 Task: Add the task  Implement a new virtual private network (VPN) system for a company to the section Code Review Sprint in the project AgileMentor and add a Due Date to the respective task as 2024/03/11
Action: Mouse moved to (74, 229)
Screenshot: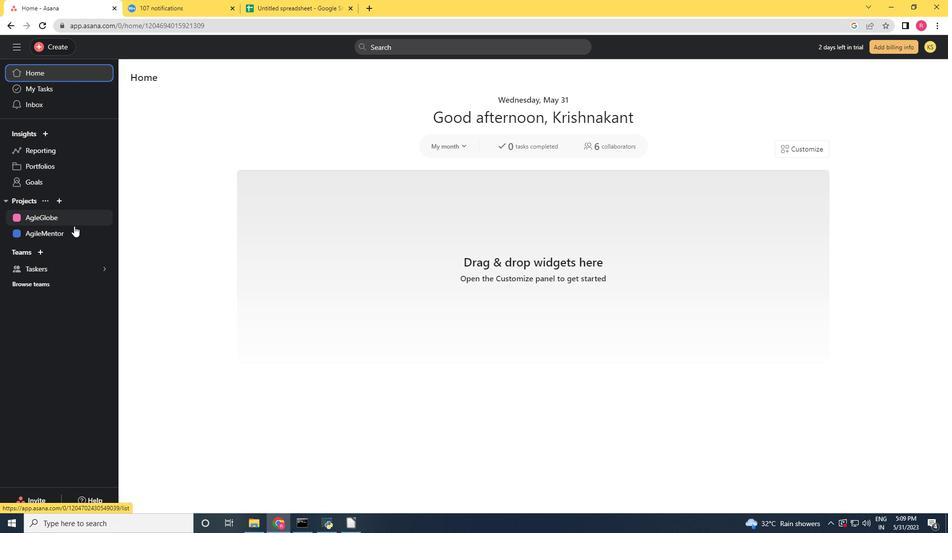 
Action: Mouse pressed left at (74, 229)
Screenshot: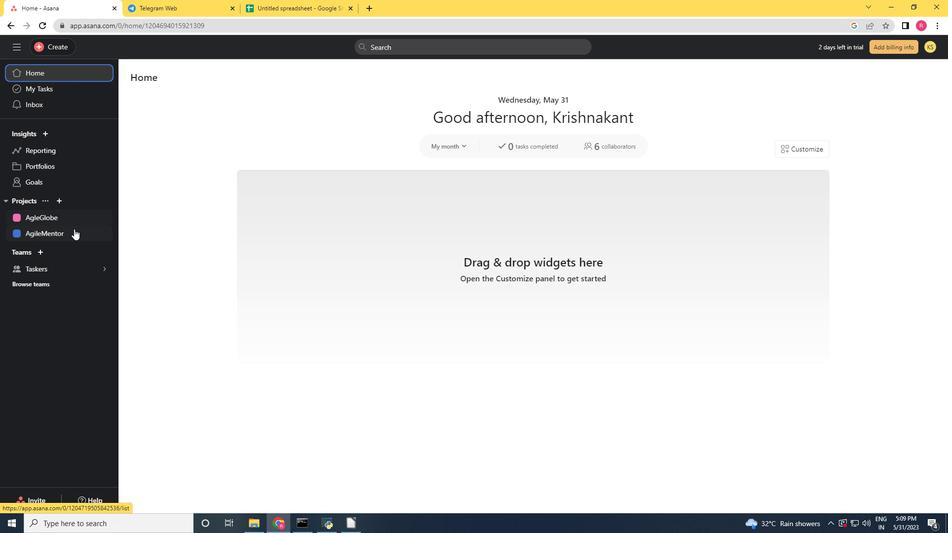 
Action: Mouse moved to (423, 326)
Screenshot: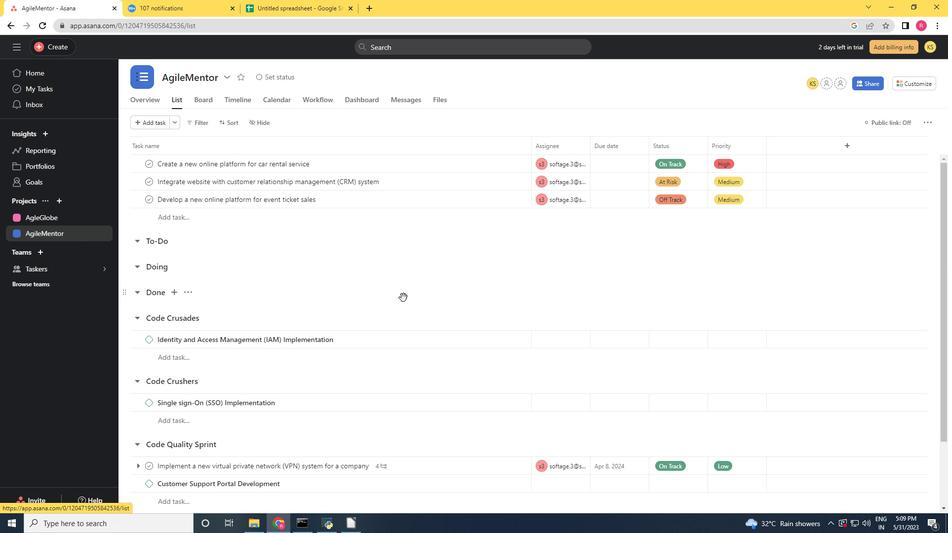 
Action: Mouse scrolled (423, 325) with delta (0, 0)
Screenshot: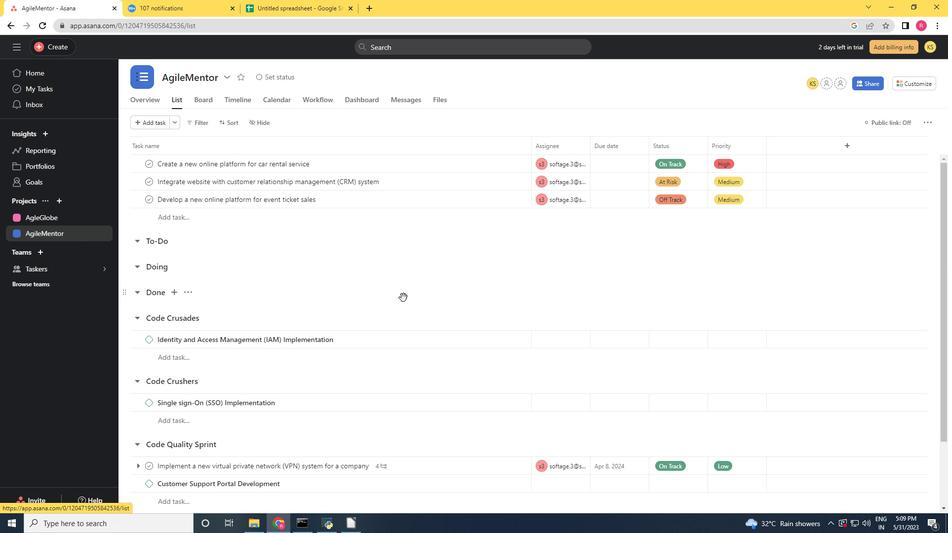 
Action: Mouse moved to (427, 330)
Screenshot: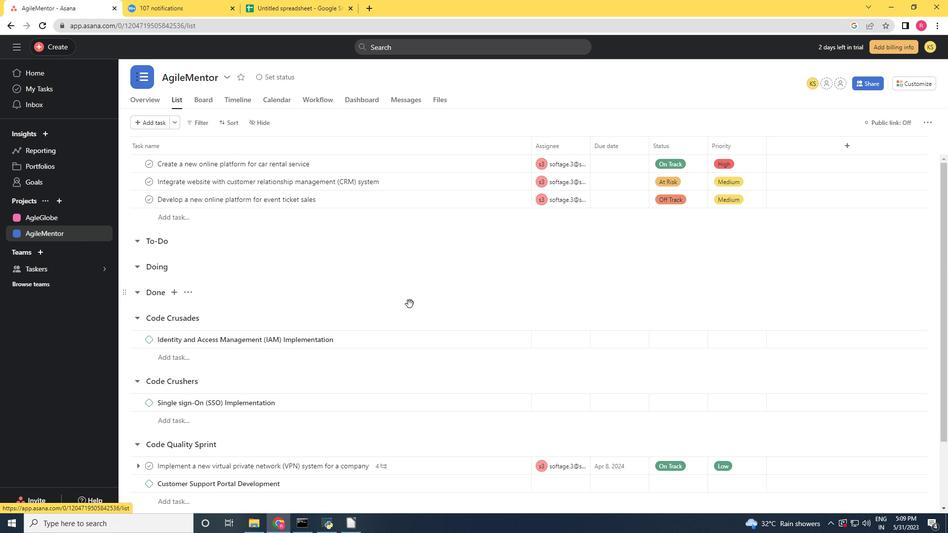 
Action: Mouse scrolled (427, 329) with delta (0, 0)
Screenshot: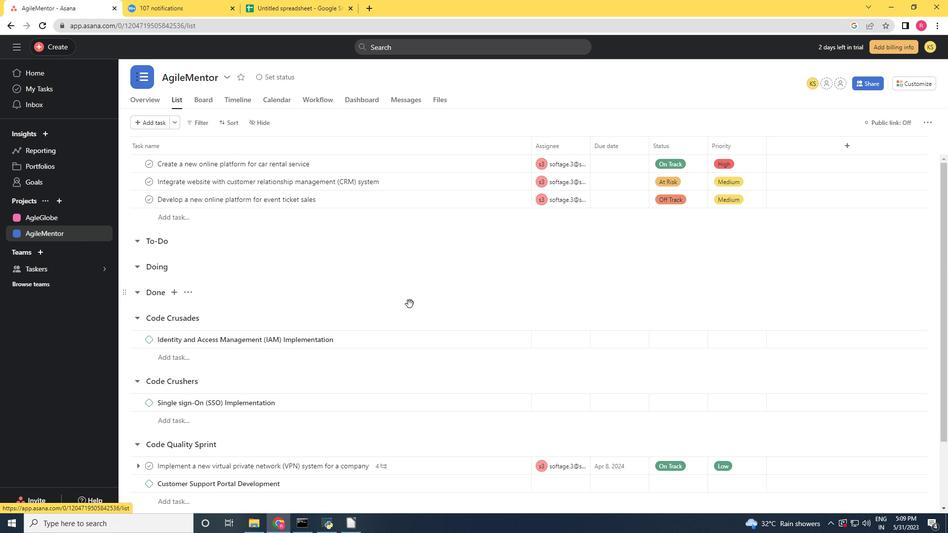 
Action: Mouse moved to (427, 330)
Screenshot: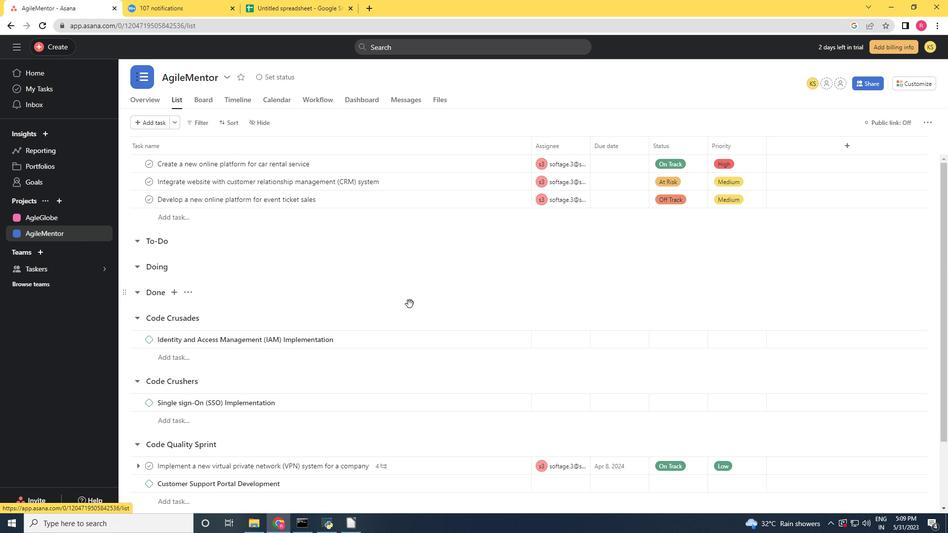 
Action: Mouse scrolled (427, 330) with delta (0, 0)
Screenshot: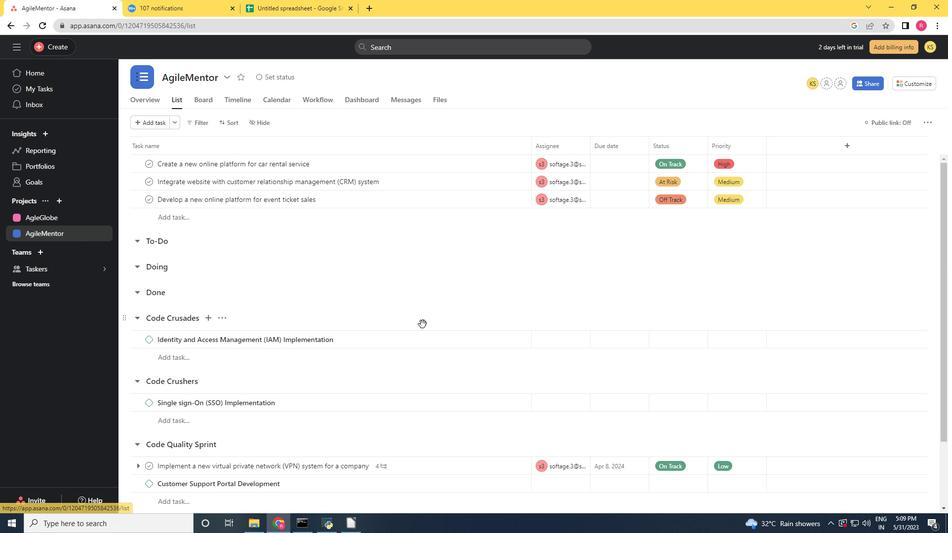 
Action: Mouse moved to (428, 331)
Screenshot: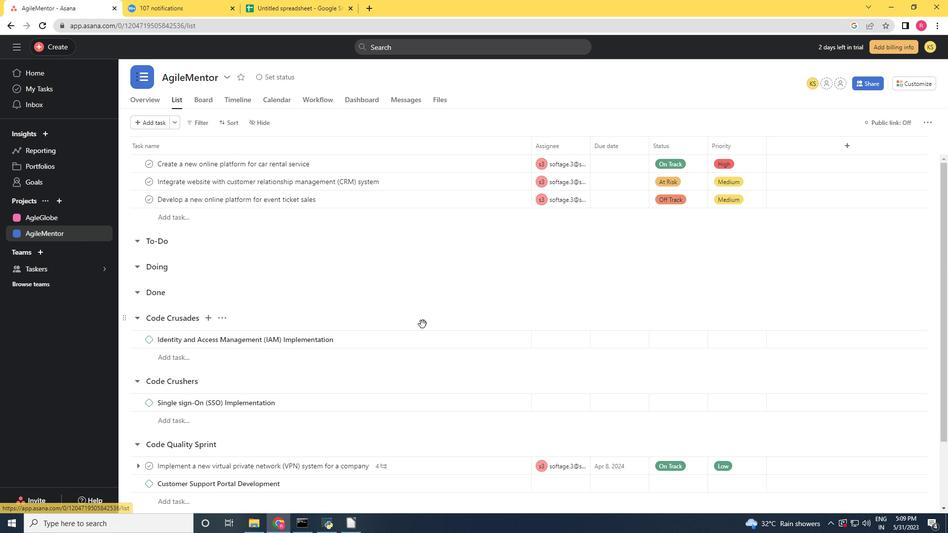 
Action: Mouse scrolled (428, 330) with delta (0, 0)
Screenshot: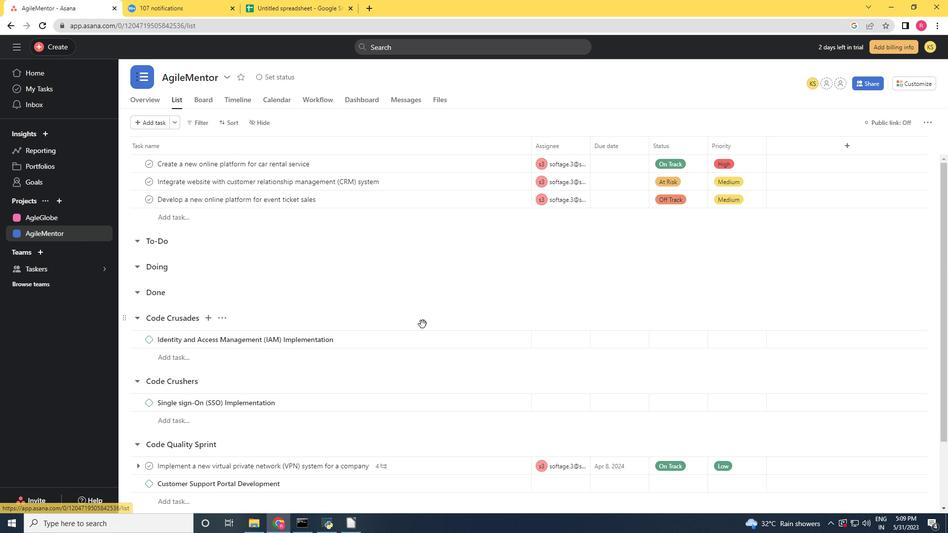 
Action: Mouse moved to (429, 334)
Screenshot: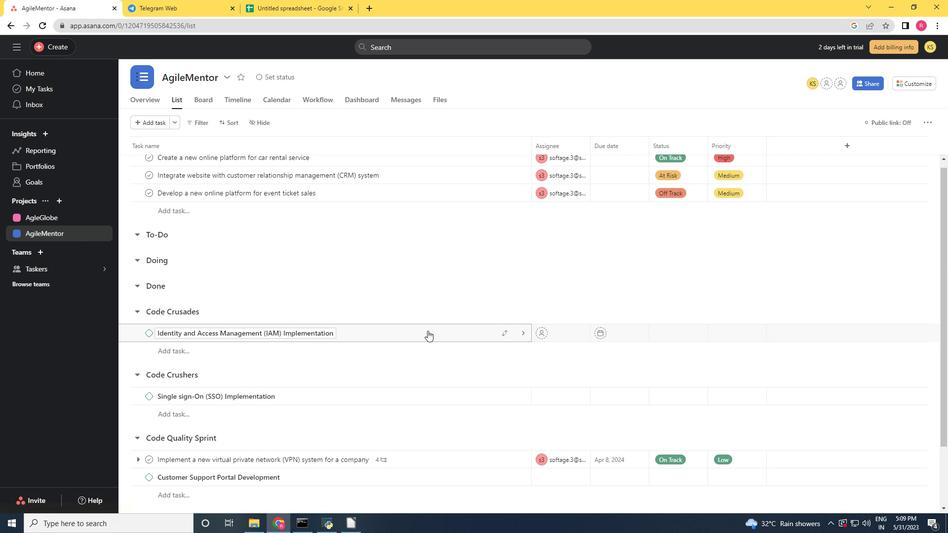
Action: Mouse scrolled (428, 333) with delta (0, 0)
Screenshot: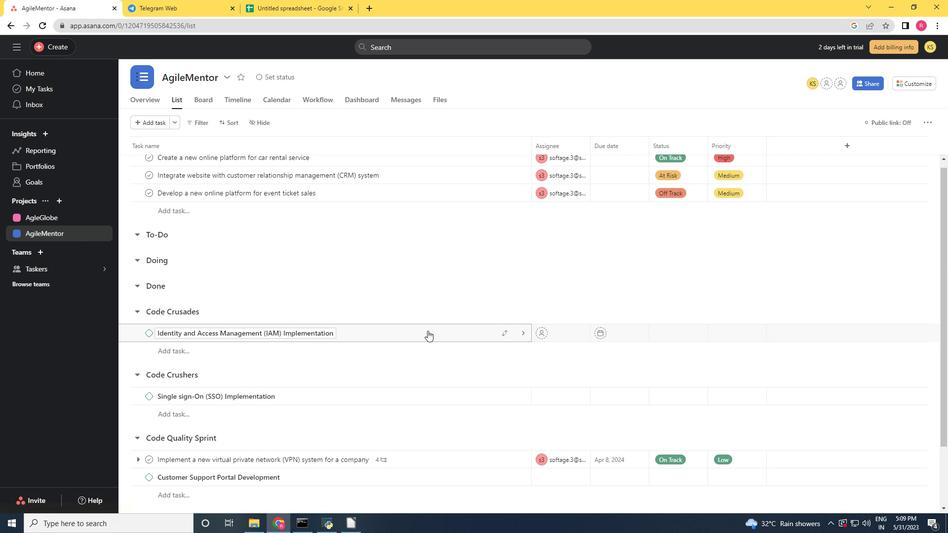 
Action: Mouse moved to (507, 388)
Screenshot: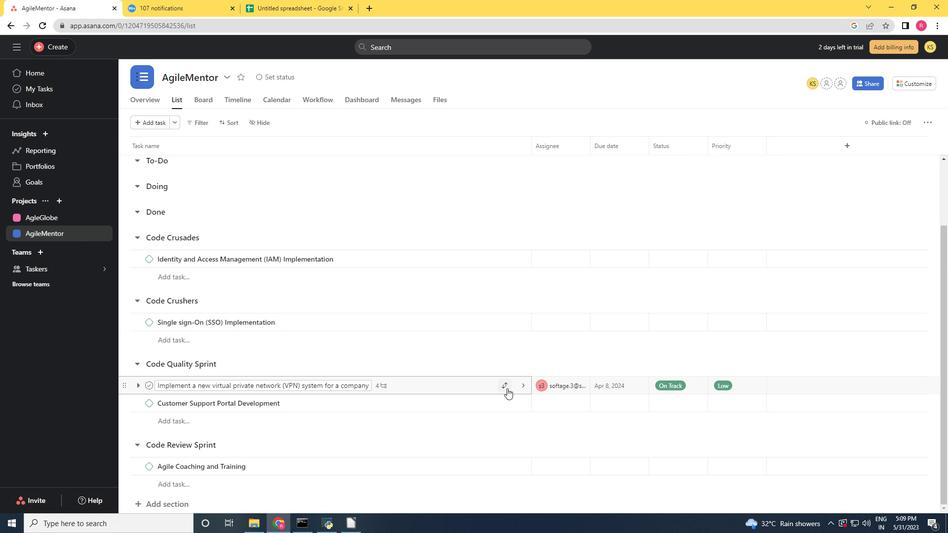 
Action: Mouse pressed left at (507, 388)
Screenshot: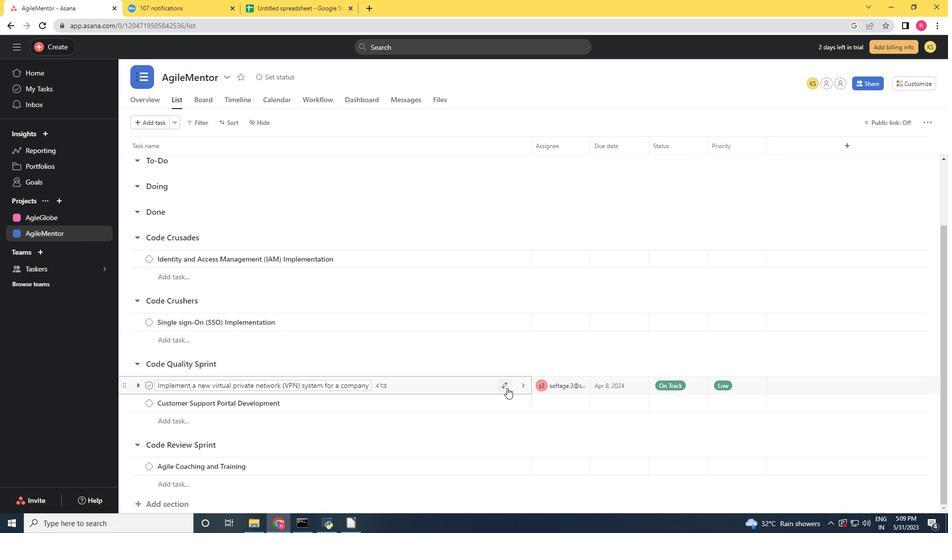 
Action: Mouse moved to (497, 366)
Screenshot: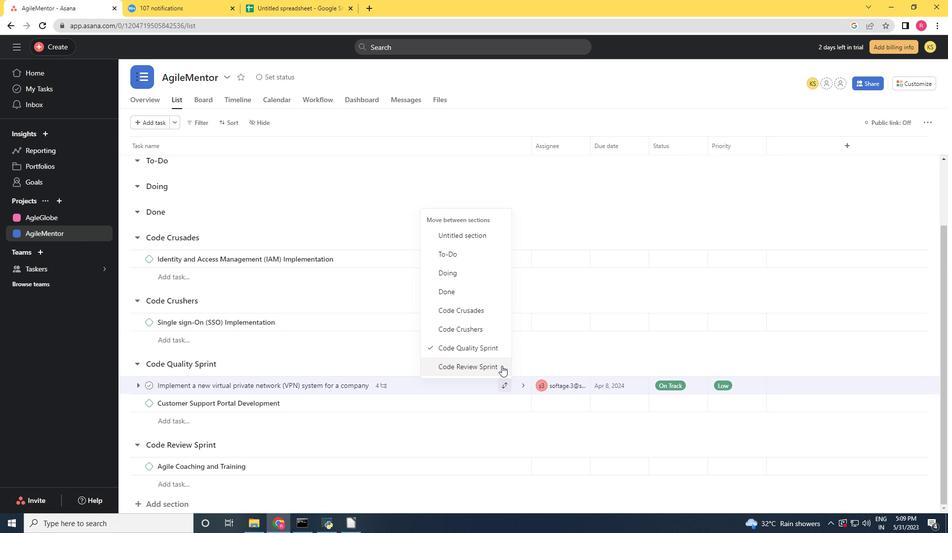 
Action: Mouse pressed left at (497, 366)
Screenshot: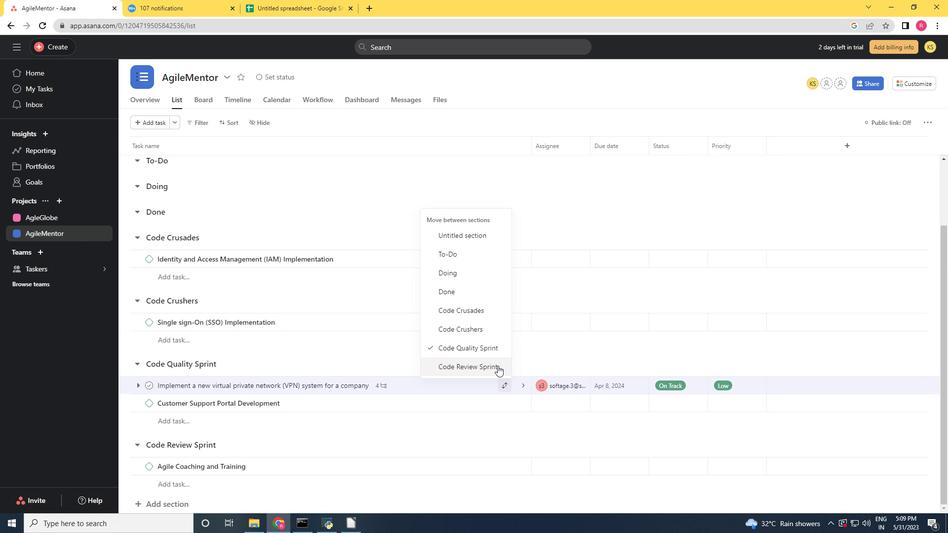 
Action: Mouse moved to (498, 364)
Screenshot: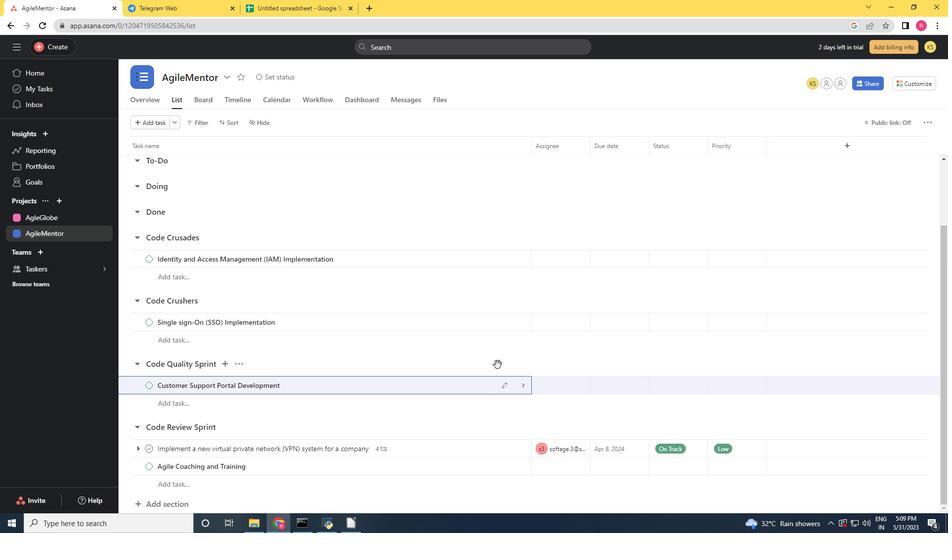 
Action: Mouse scrolled (498, 364) with delta (0, 0)
Screenshot: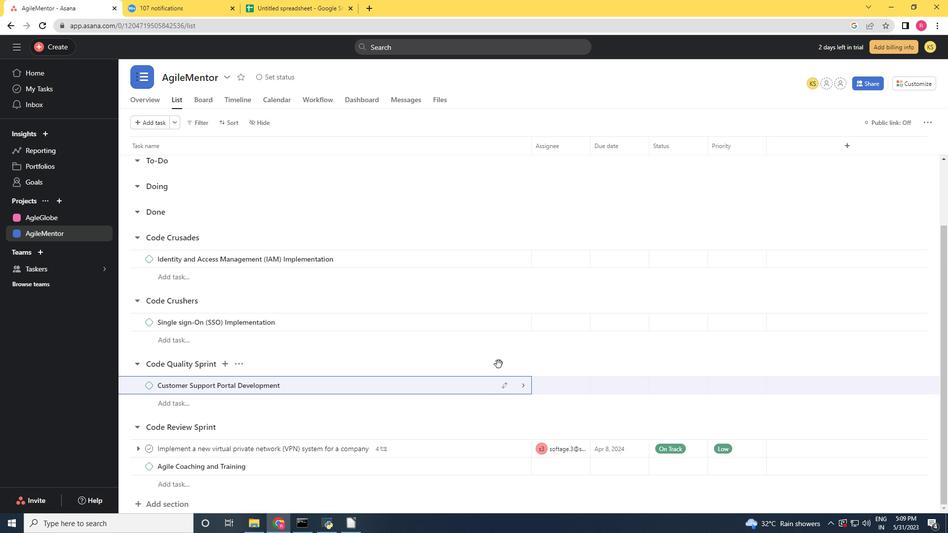 
Action: Mouse scrolled (498, 364) with delta (0, 0)
Screenshot: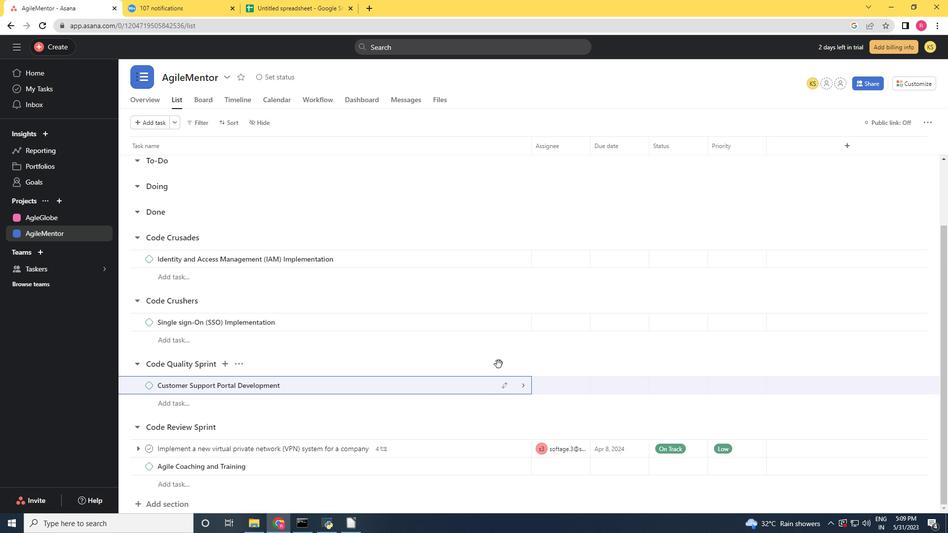 
Action: Mouse scrolled (498, 364) with delta (0, 0)
Screenshot: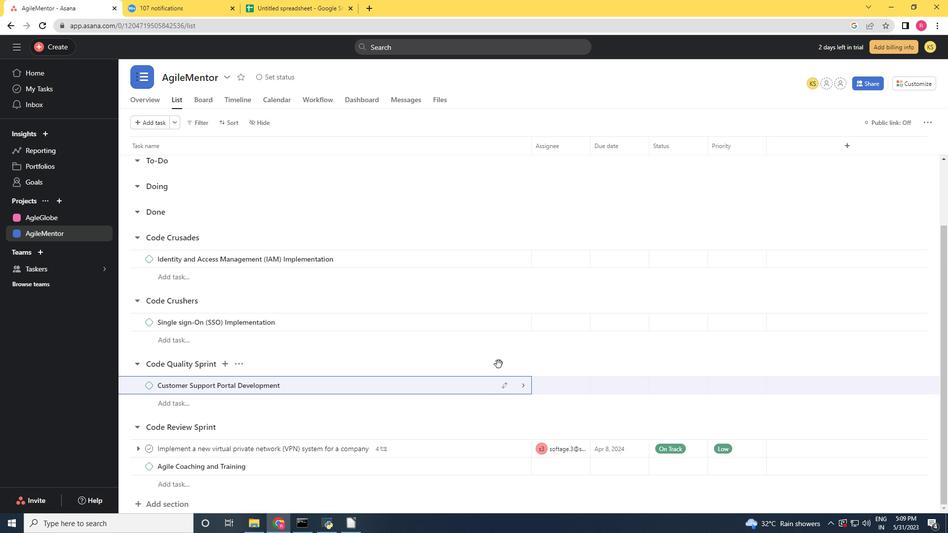 
Action: Mouse scrolled (498, 364) with delta (0, 0)
Screenshot: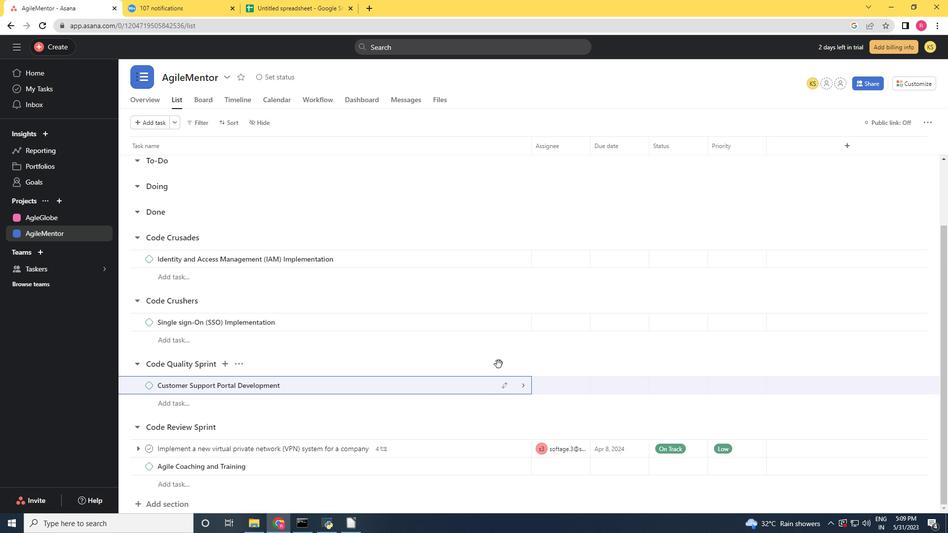 
Action: Mouse scrolled (498, 364) with delta (0, 0)
Screenshot: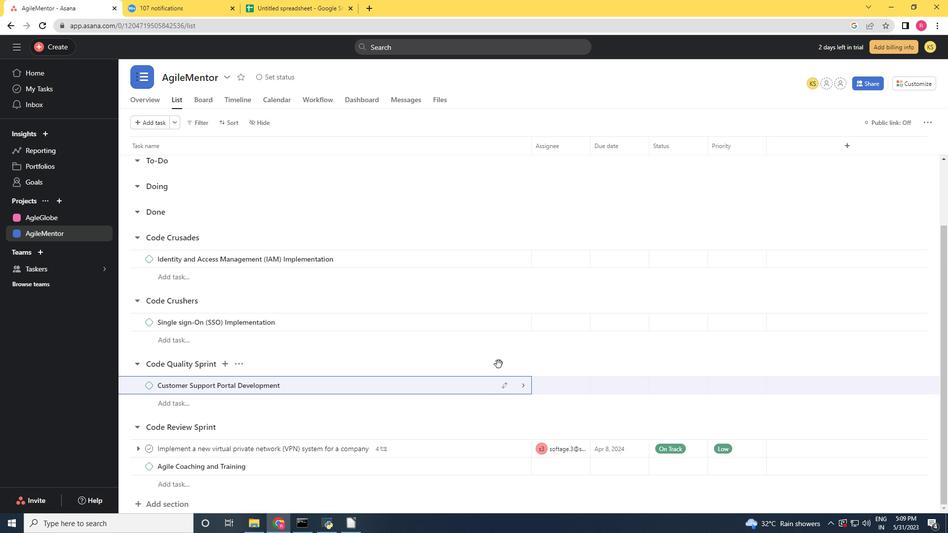 
Action: Mouse moved to (459, 445)
Screenshot: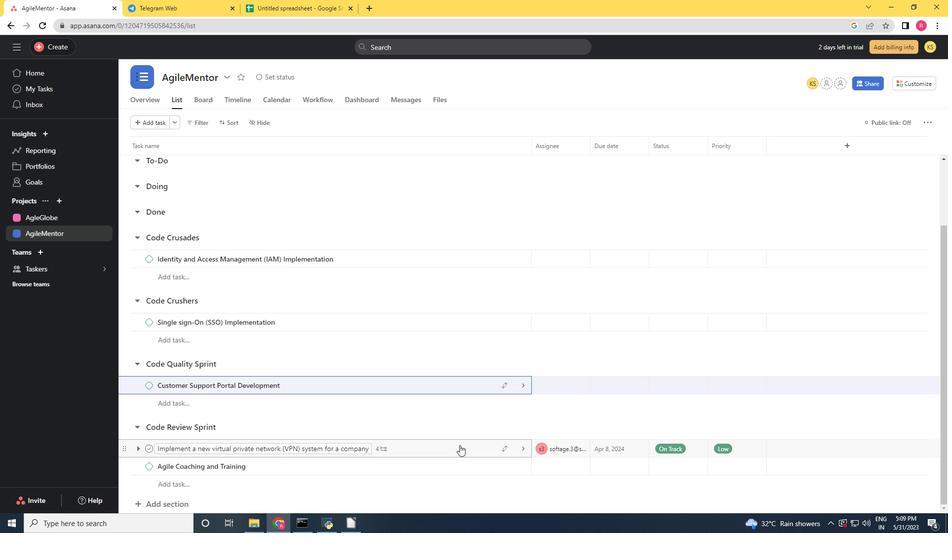 
Action: Mouse pressed left at (459, 445)
Screenshot: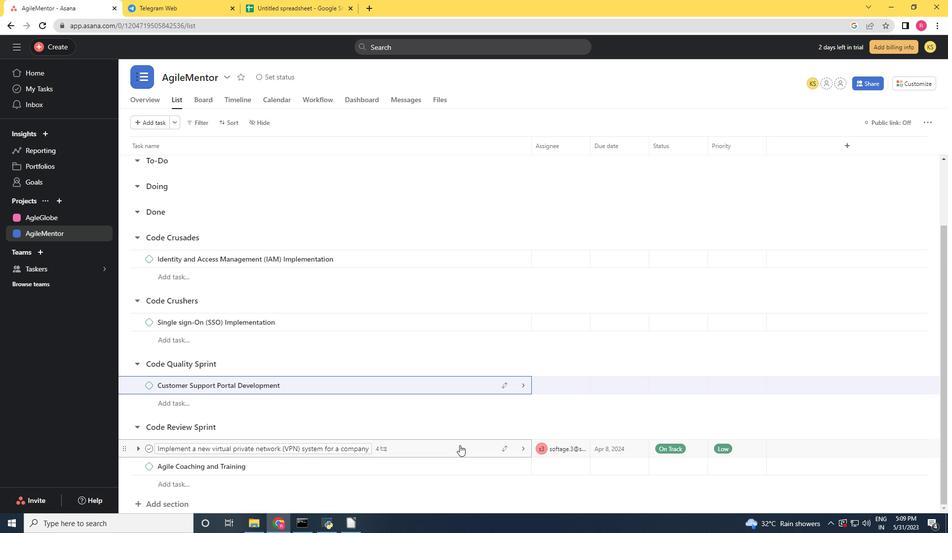
Action: Mouse moved to (743, 208)
Screenshot: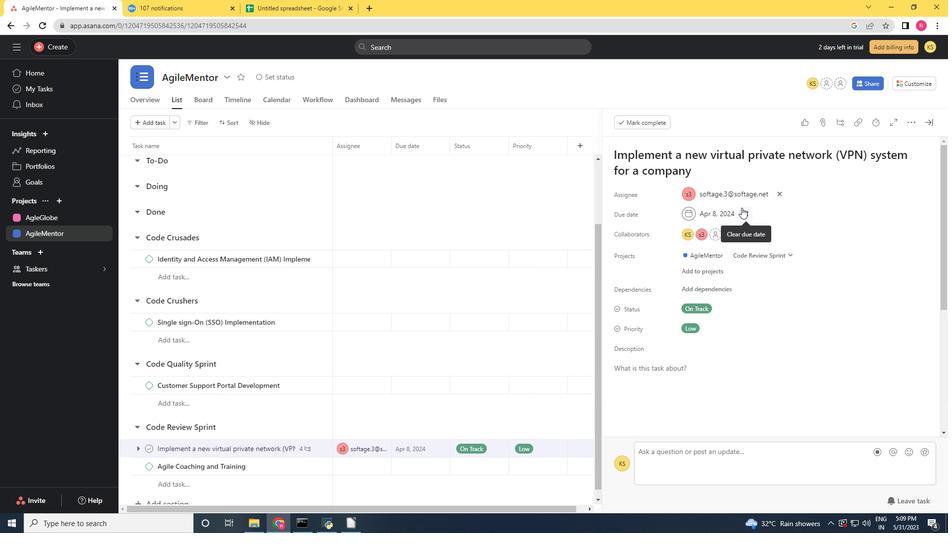 
Action: Mouse pressed left at (743, 208)
Screenshot: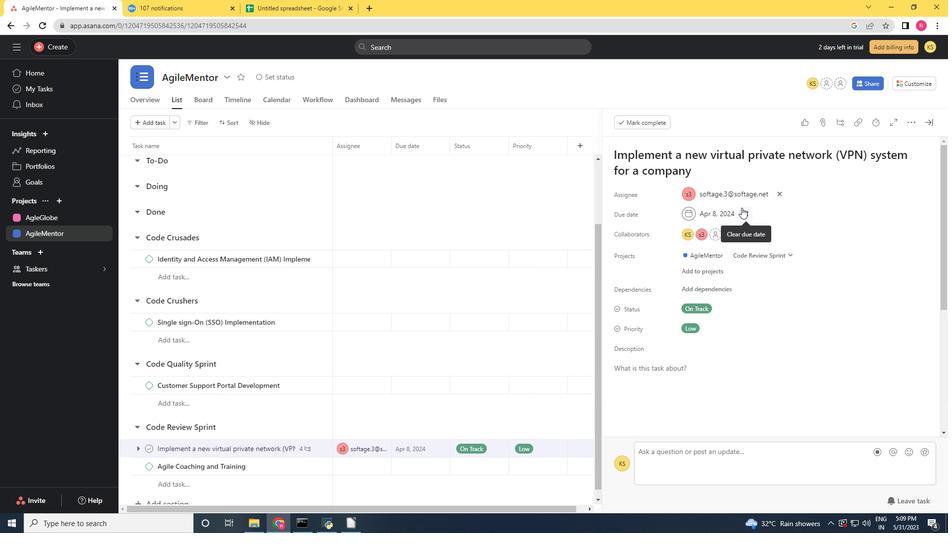 
Action: Mouse moved to (746, 212)
Screenshot: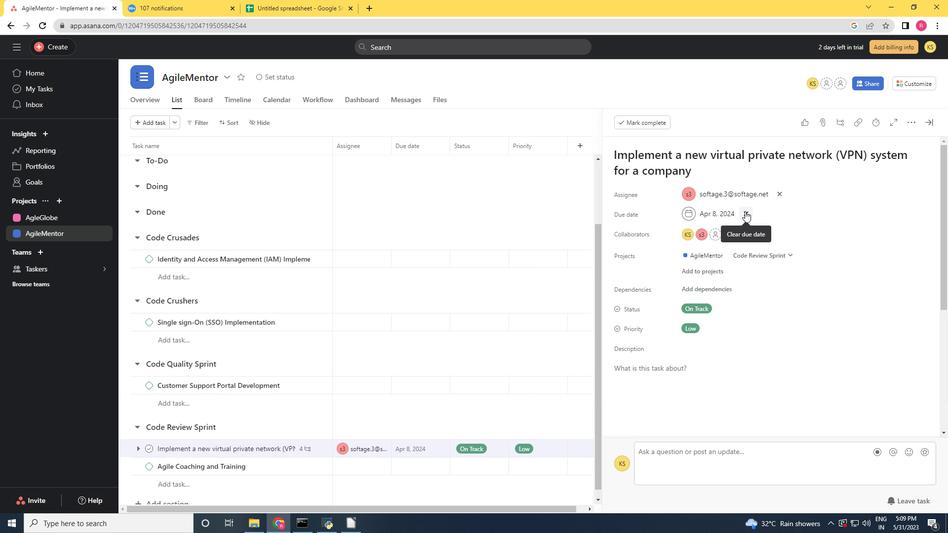
Action: Mouse pressed left at (746, 212)
Screenshot: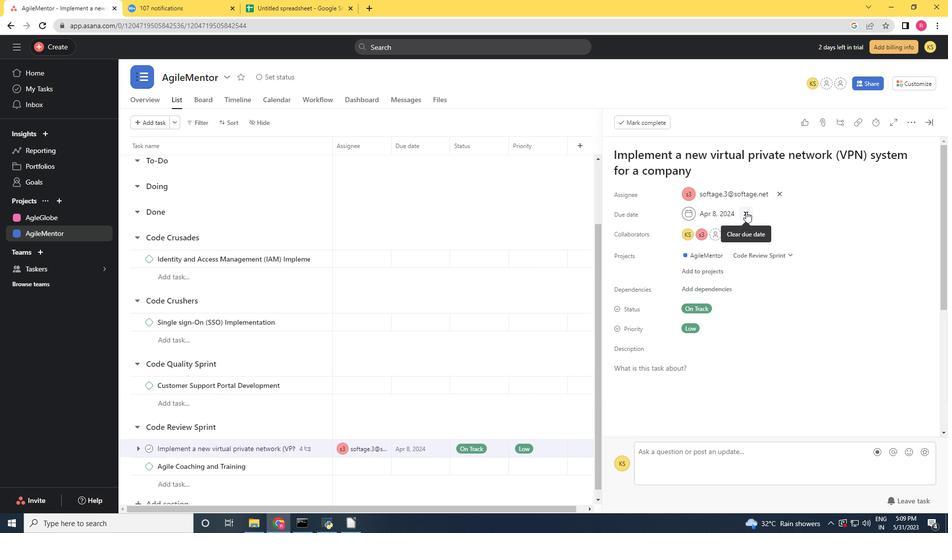 
Action: Mouse moved to (727, 212)
Screenshot: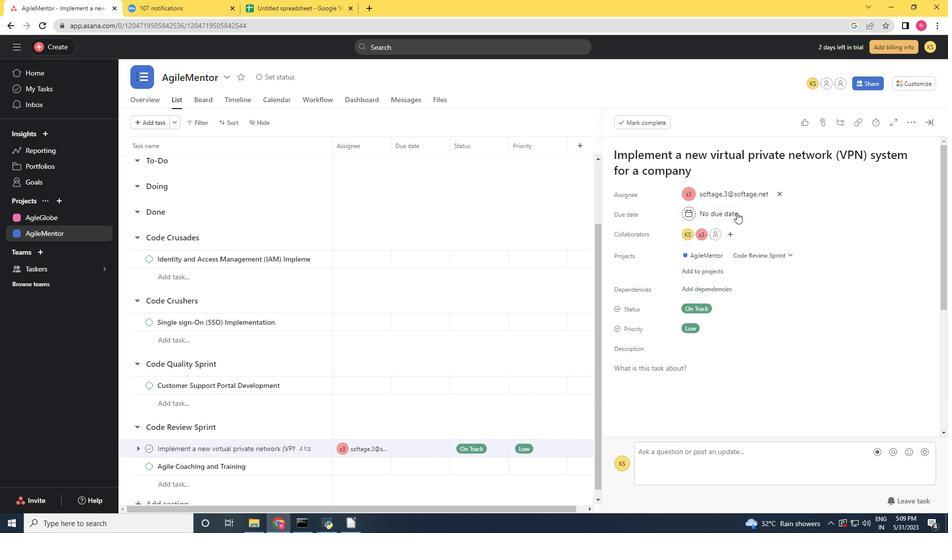 
Action: Mouse pressed left at (727, 212)
Screenshot: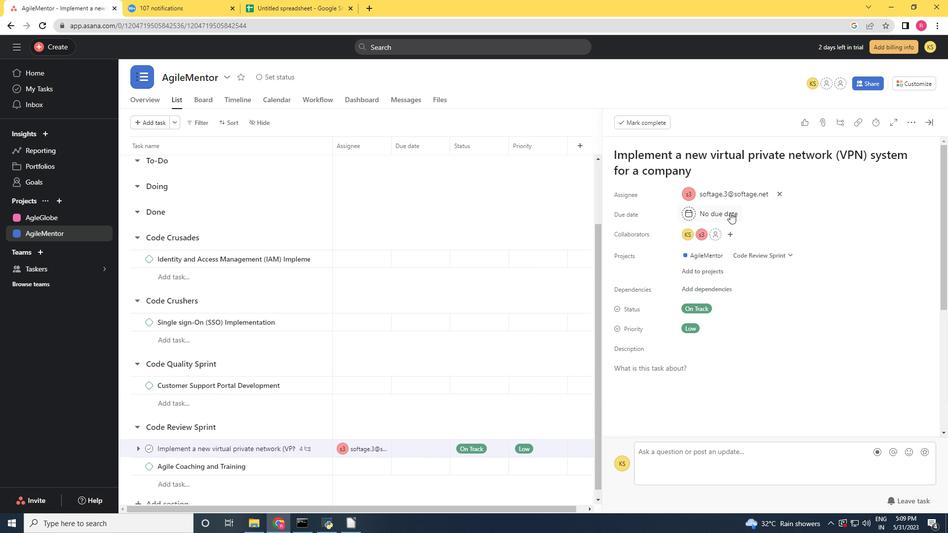 
Action: Mouse moved to (802, 265)
Screenshot: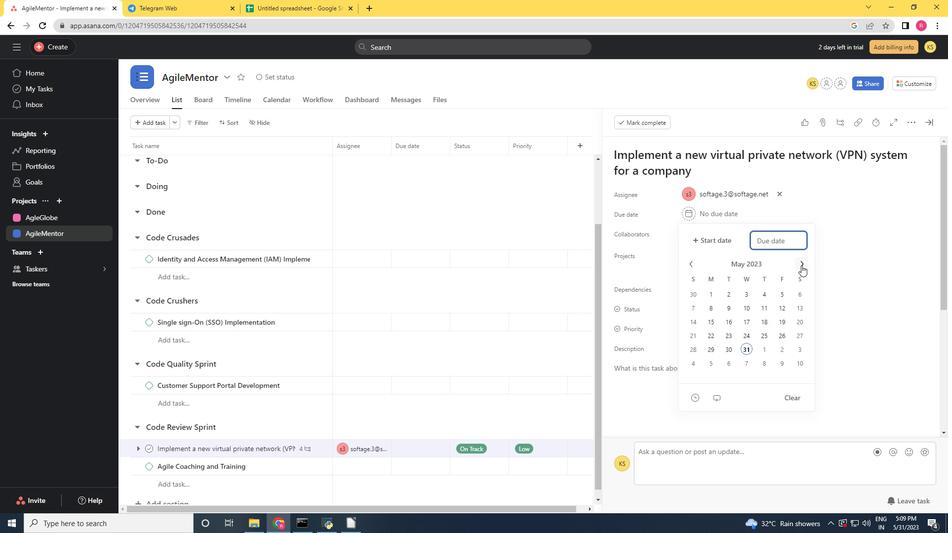 
Action: Mouse pressed left at (802, 265)
Screenshot: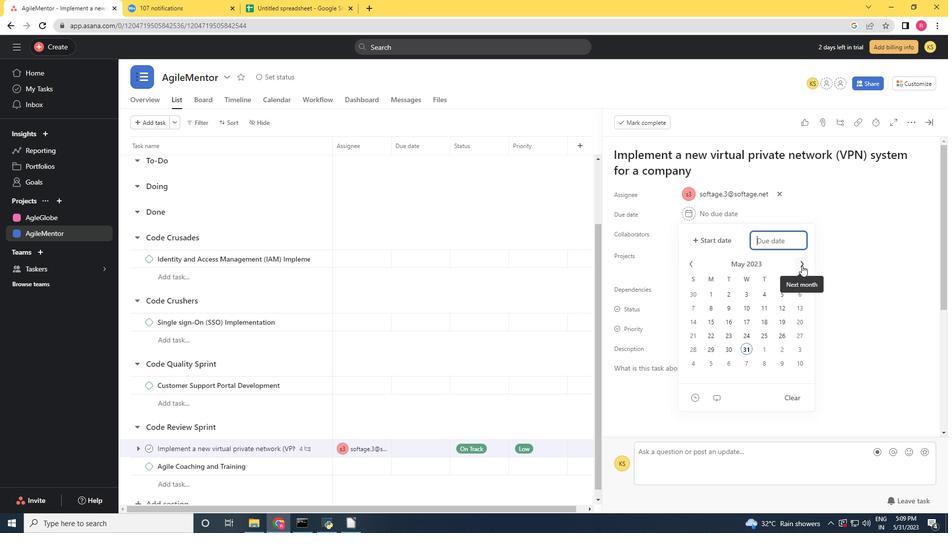 
Action: Mouse moved to (802, 265)
Screenshot: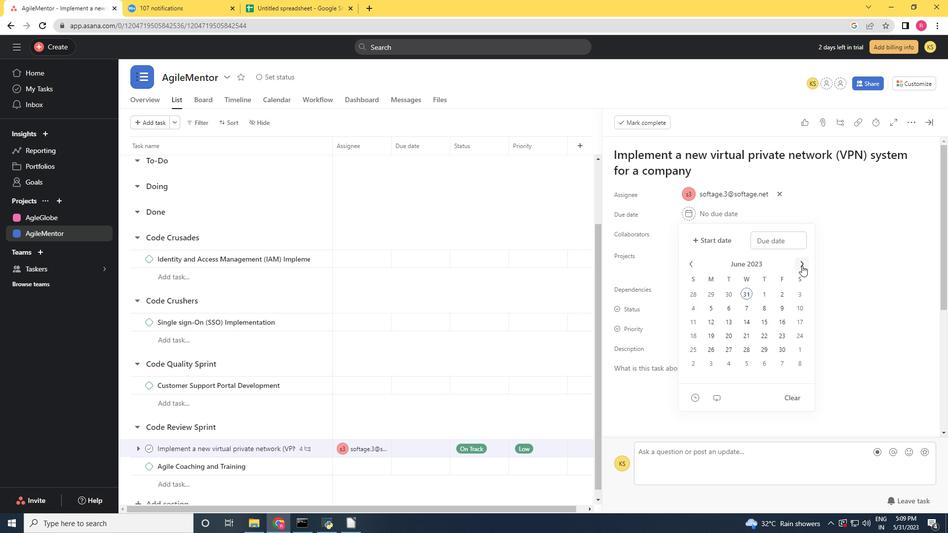
Action: Mouse pressed left at (802, 265)
Screenshot: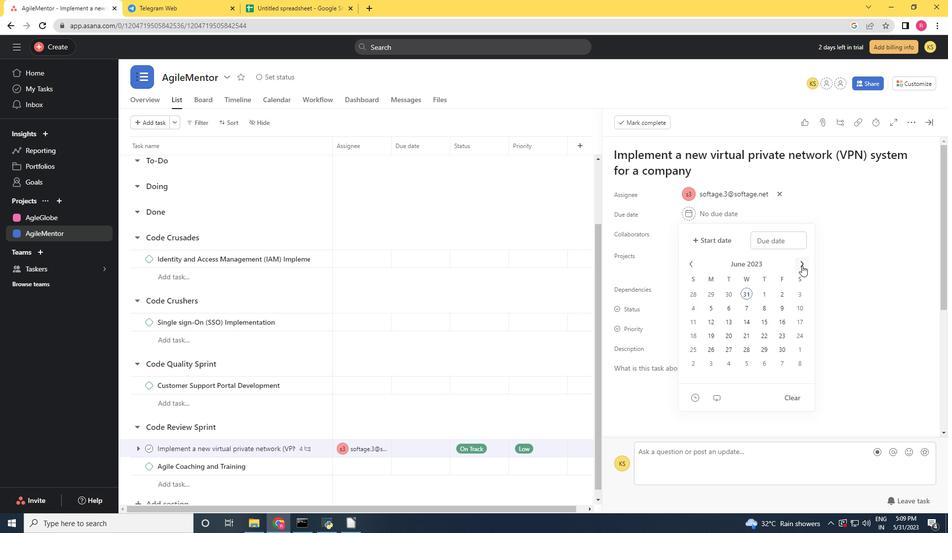 
Action: Mouse pressed left at (802, 265)
Screenshot: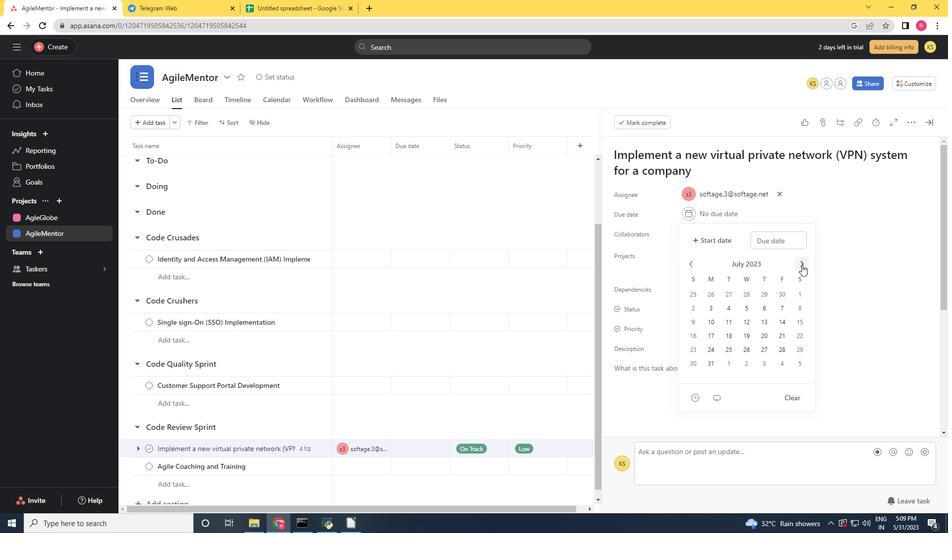 
Action: Mouse pressed left at (802, 265)
Screenshot: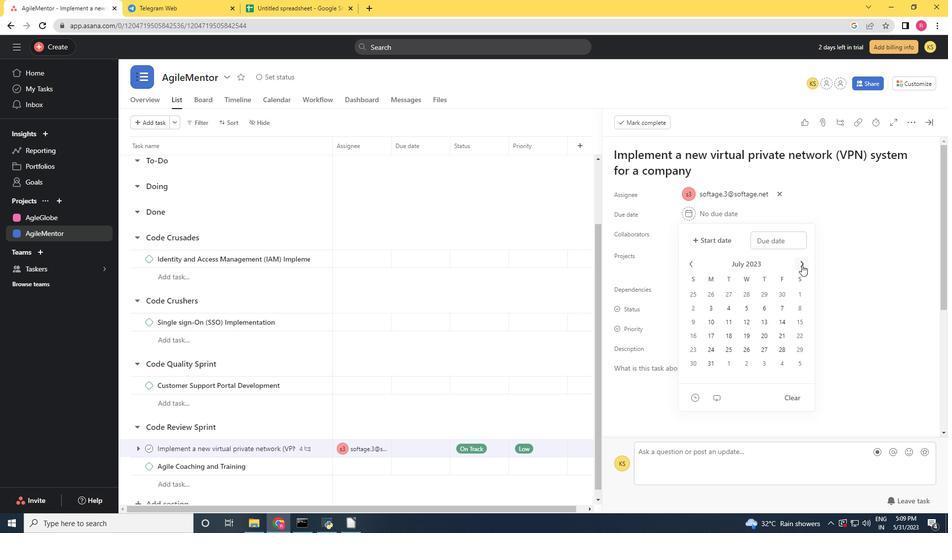 
Action: Mouse pressed left at (802, 265)
Screenshot: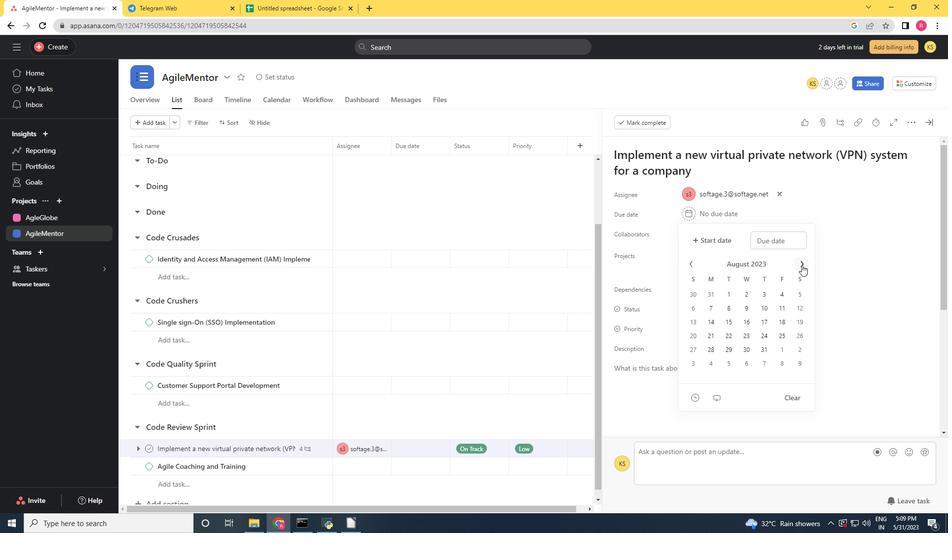 
Action: Mouse pressed left at (802, 265)
Screenshot: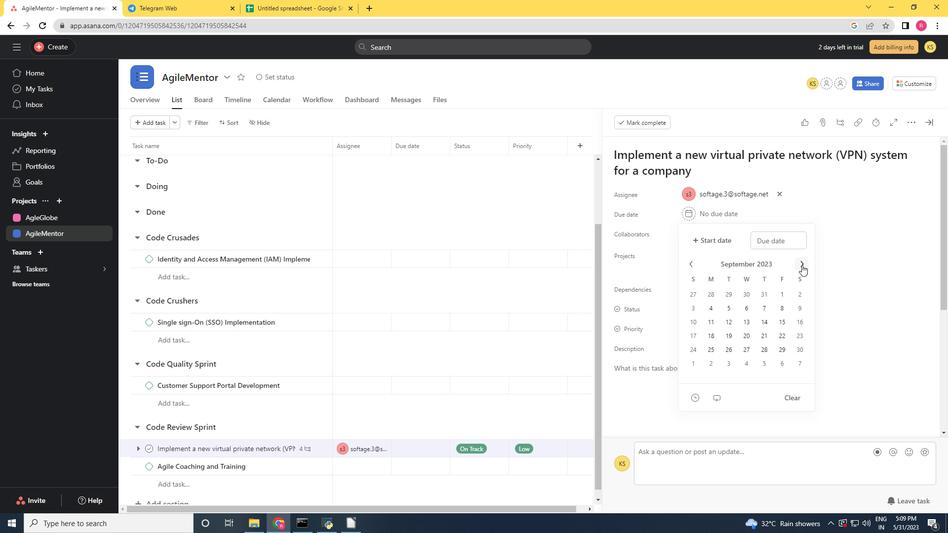
Action: Mouse pressed left at (802, 265)
Screenshot: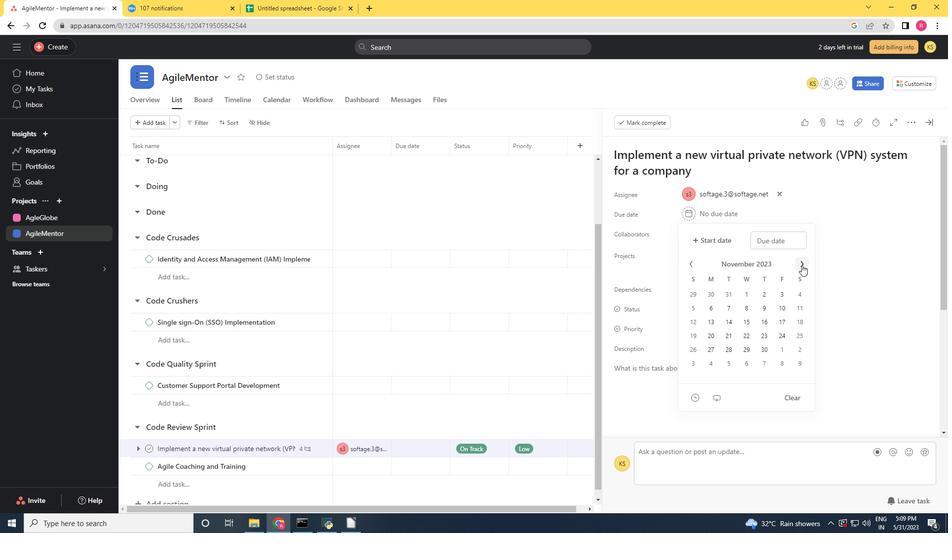 
Action: Mouse pressed left at (802, 265)
Screenshot: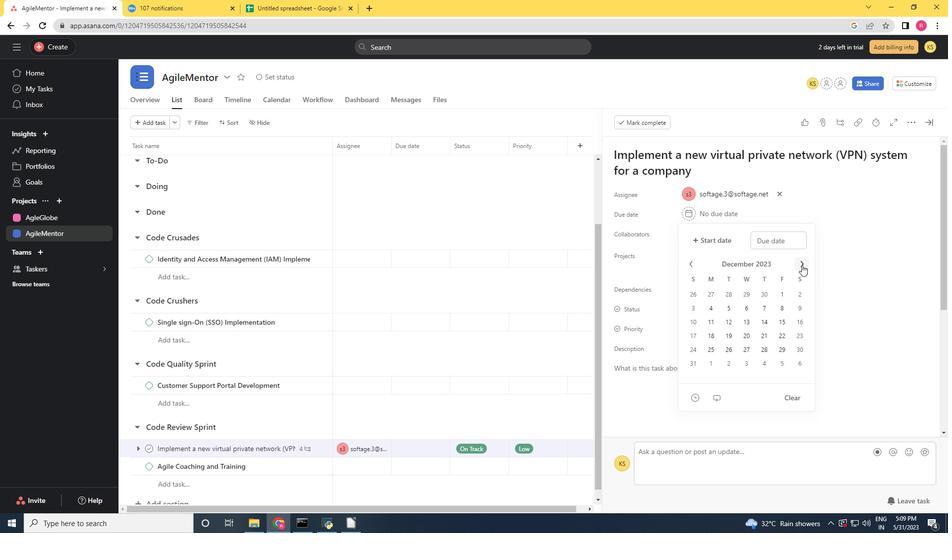 
Action: Mouse pressed left at (802, 265)
Screenshot: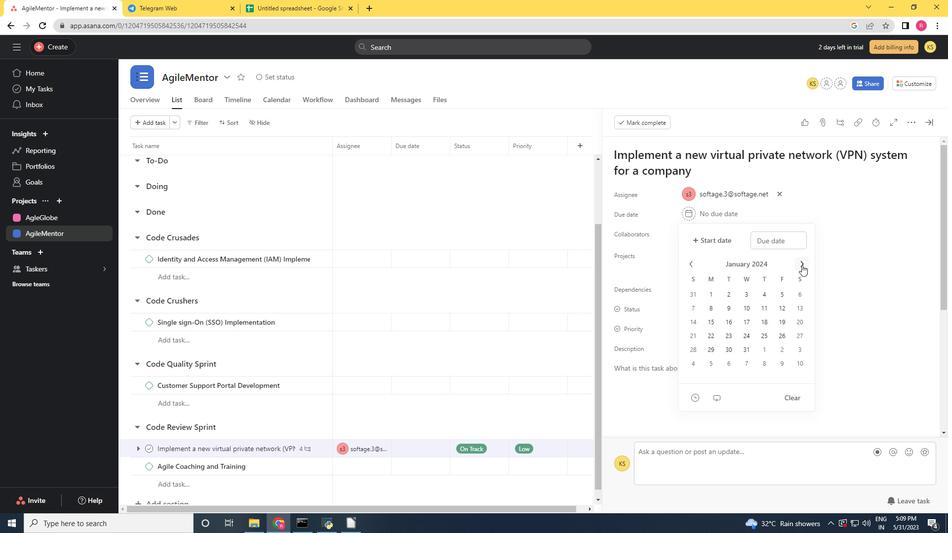 
Action: Mouse pressed left at (802, 265)
Screenshot: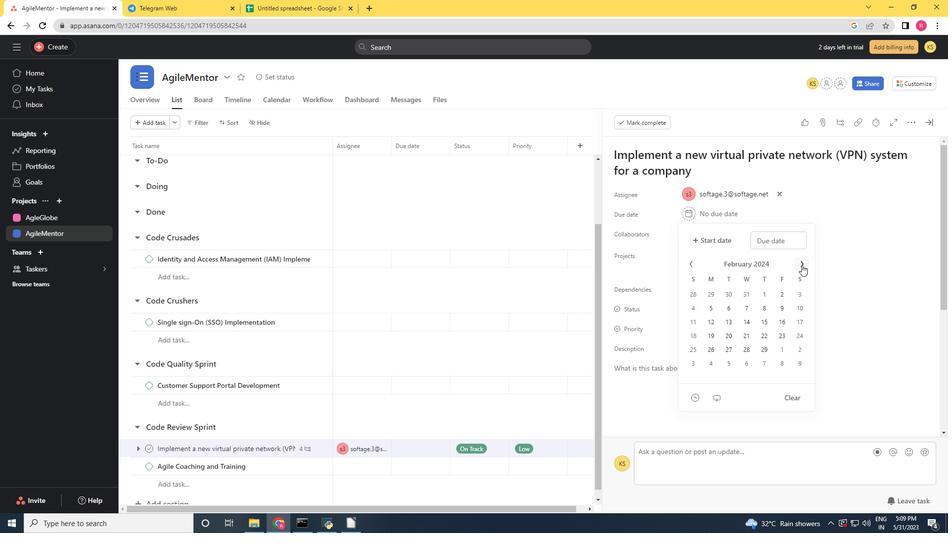 
Action: Mouse moved to (715, 323)
Screenshot: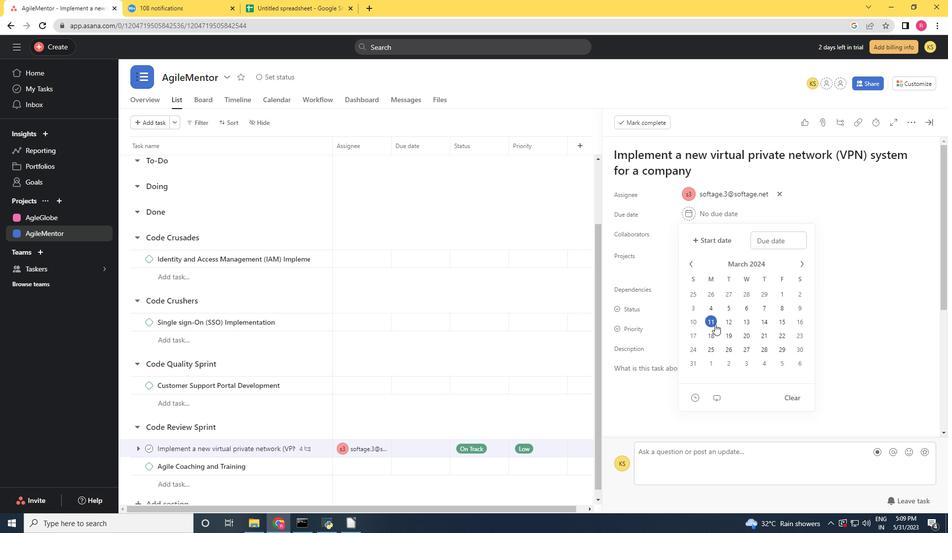 
Action: Mouse pressed left at (715, 323)
Screenshot: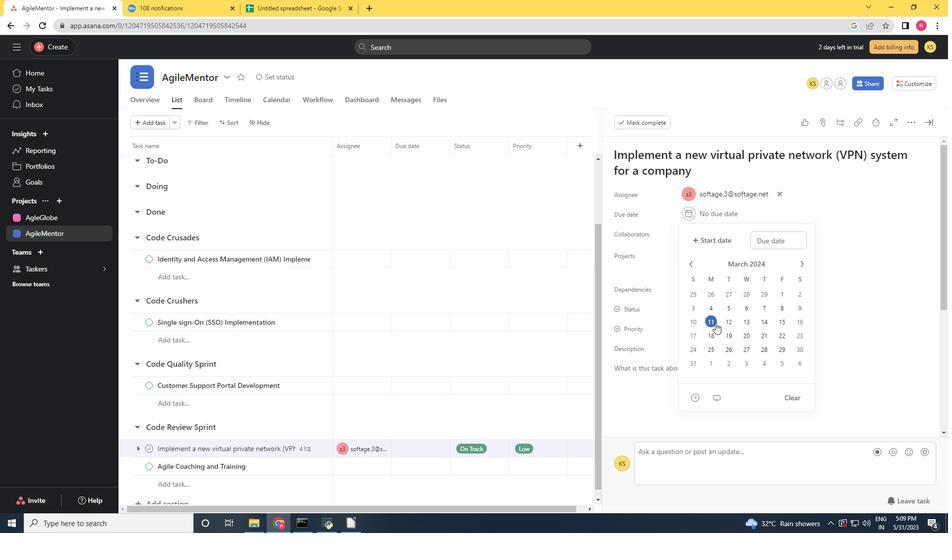 
Action: Mouse moved to (861, 298)
Screenshot: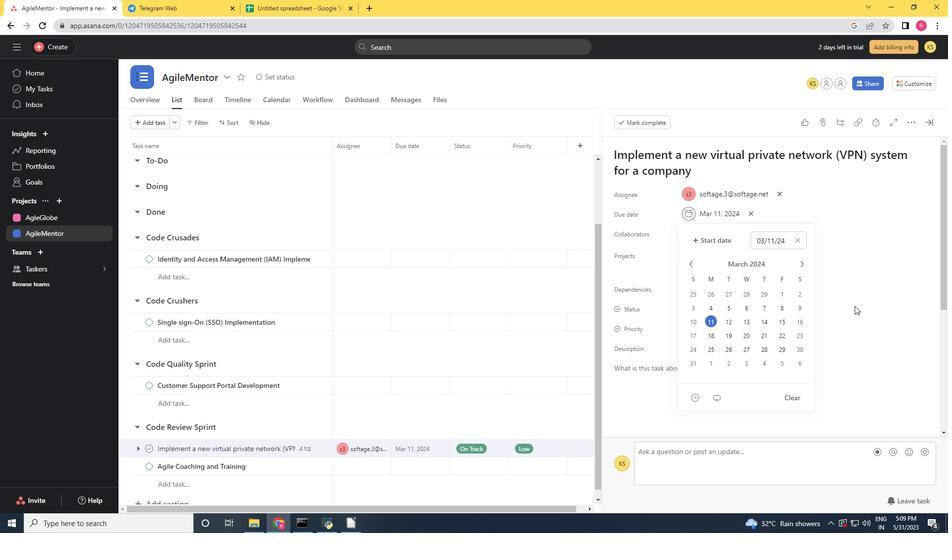 
Action: Mouse pressed left at (861, 298)
Screenshot: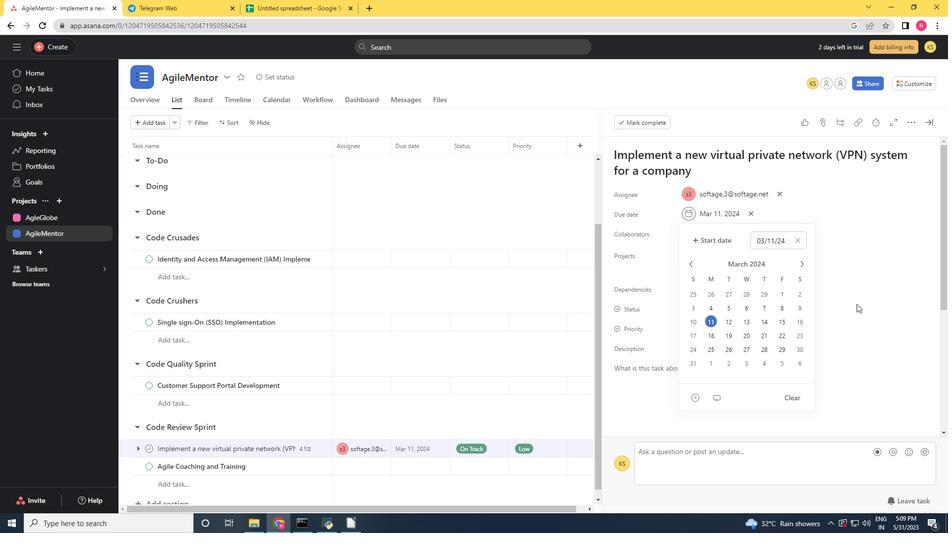 
Action: Mouse moved to (842, 287)
Screenshot: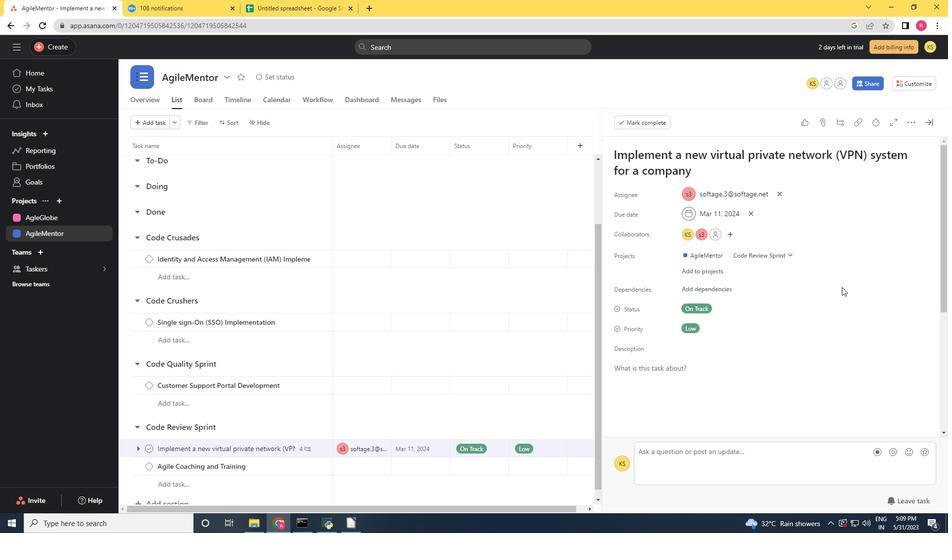 
